 Task: Enter the workspace name to delete "collabflow".
Action: Mouse moved to (551, 496)
Screenshot: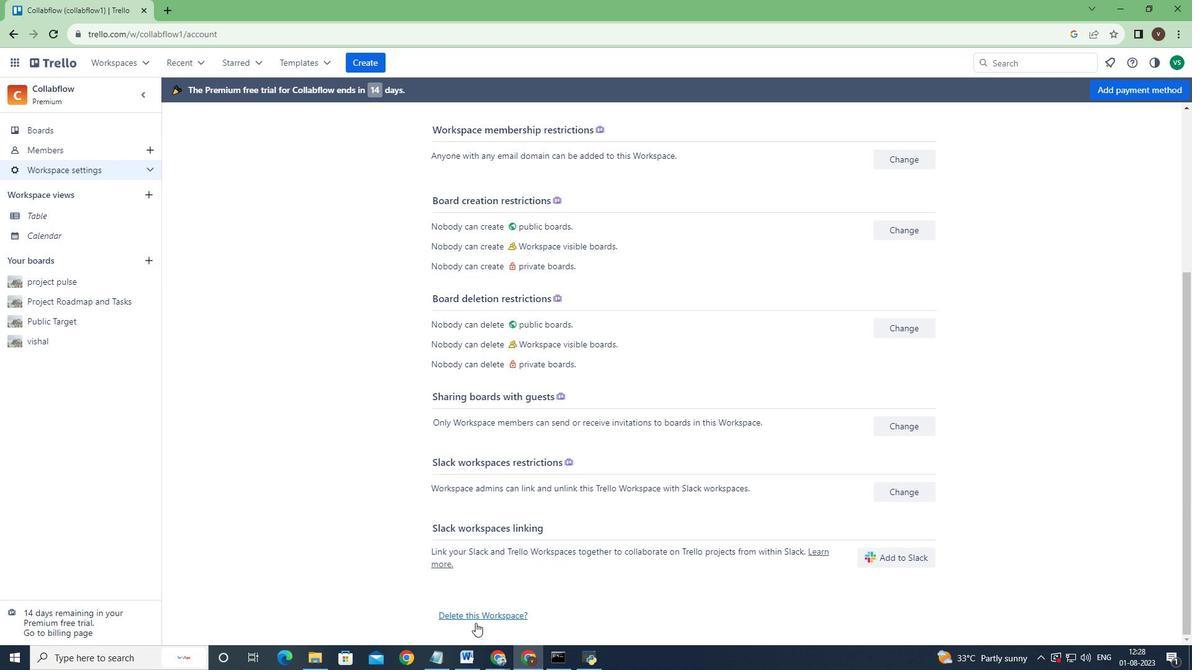 
Action: Mouse scrolled (551, 496) with delta (0, 0)
Screenshot: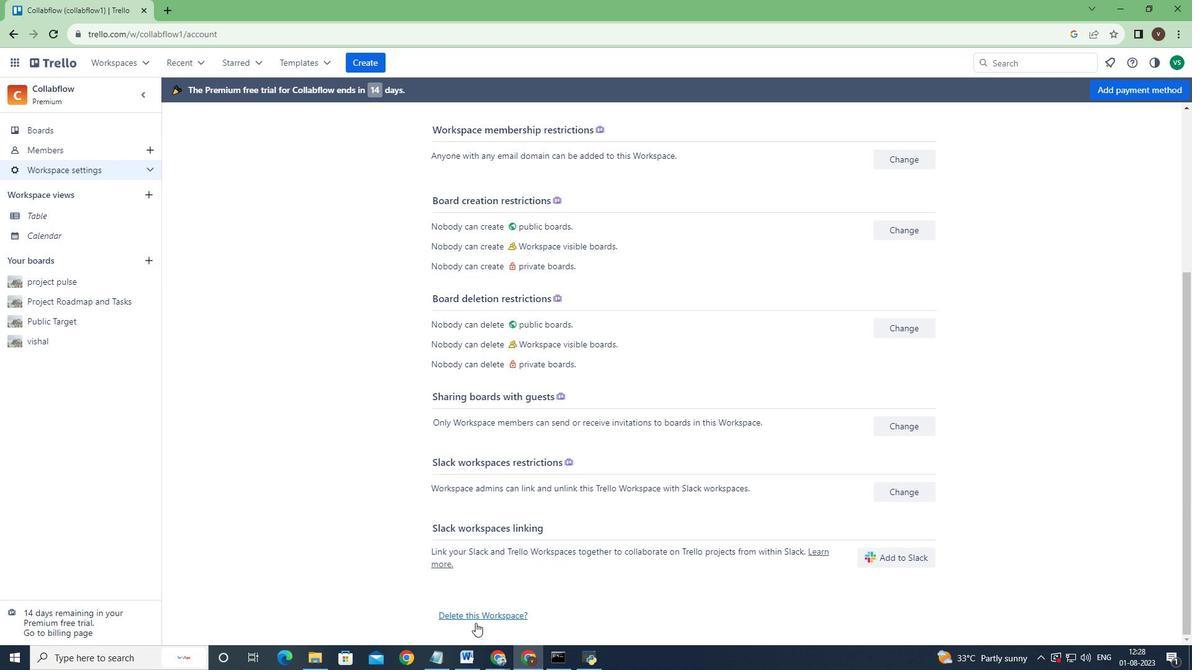 
Action: Mouse scrolled (551, 496) with delta (0, 0)
Screenshot: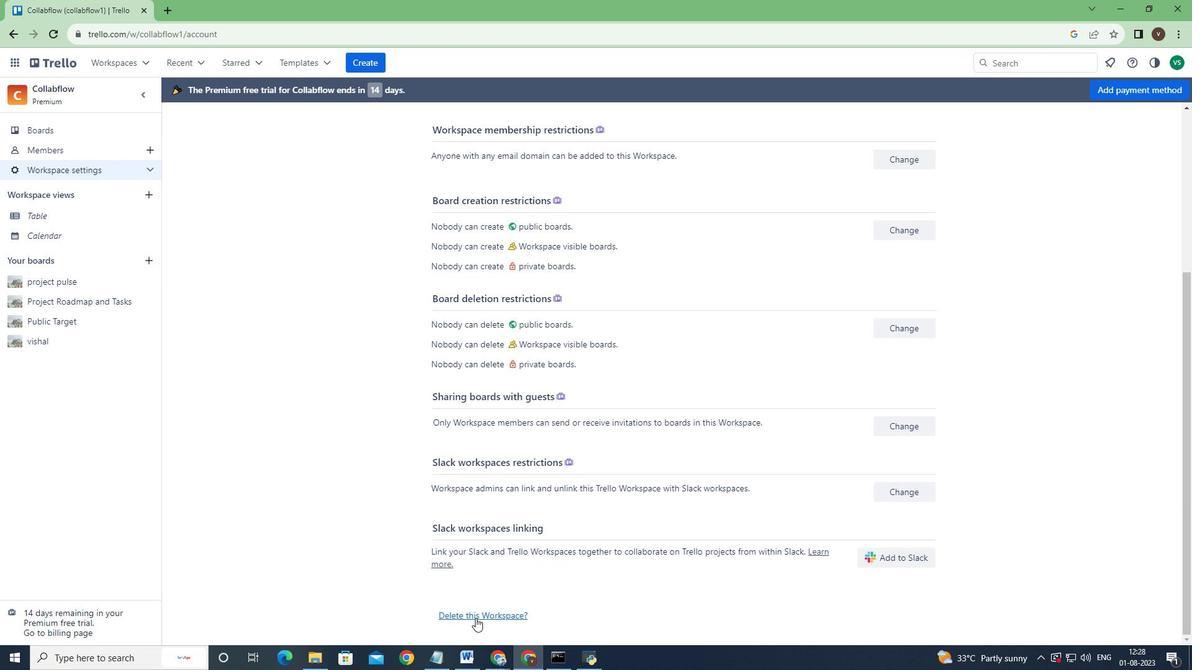 
Action: Mouse moved to (551, 496)
Screenshot: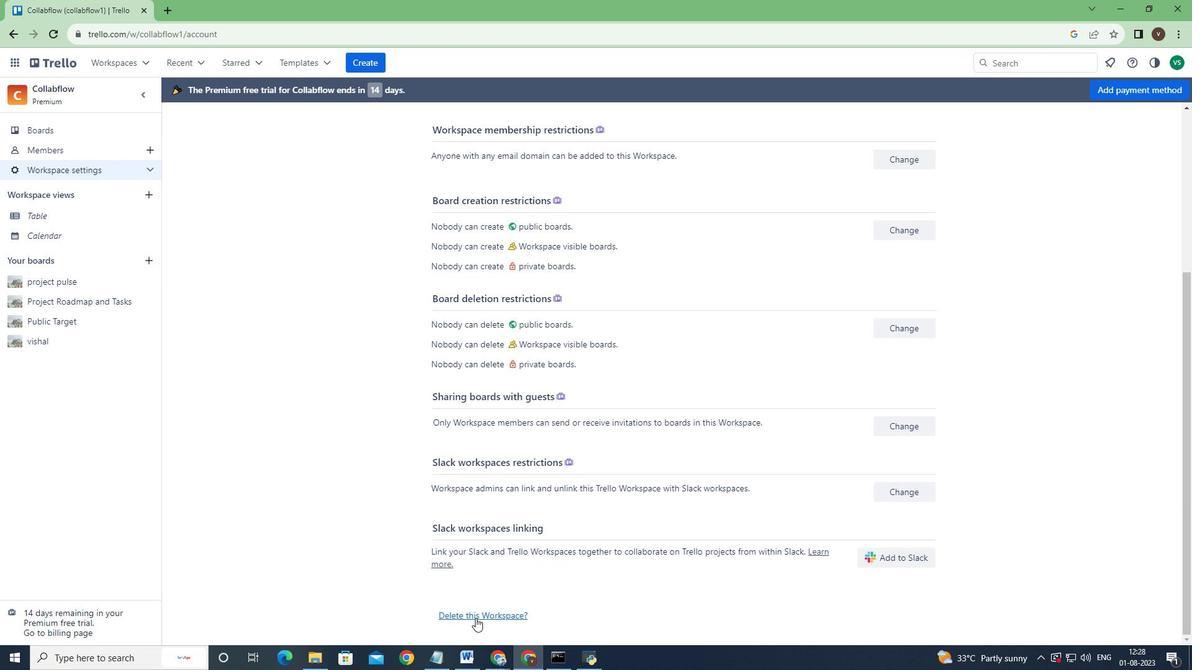 
Action: Mouse scrolled (551, 496) with delta (0, 0)
Screenshot: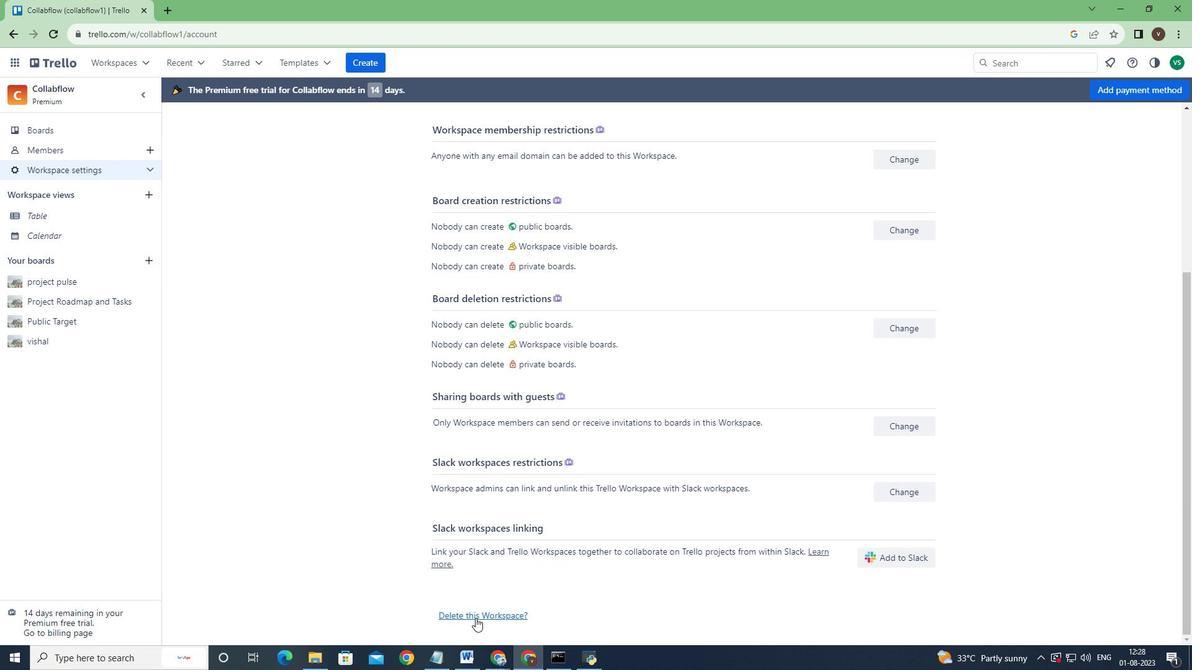 
Action: Mouse scrolled (551, 496) with delta (0, 0)
Screenshot: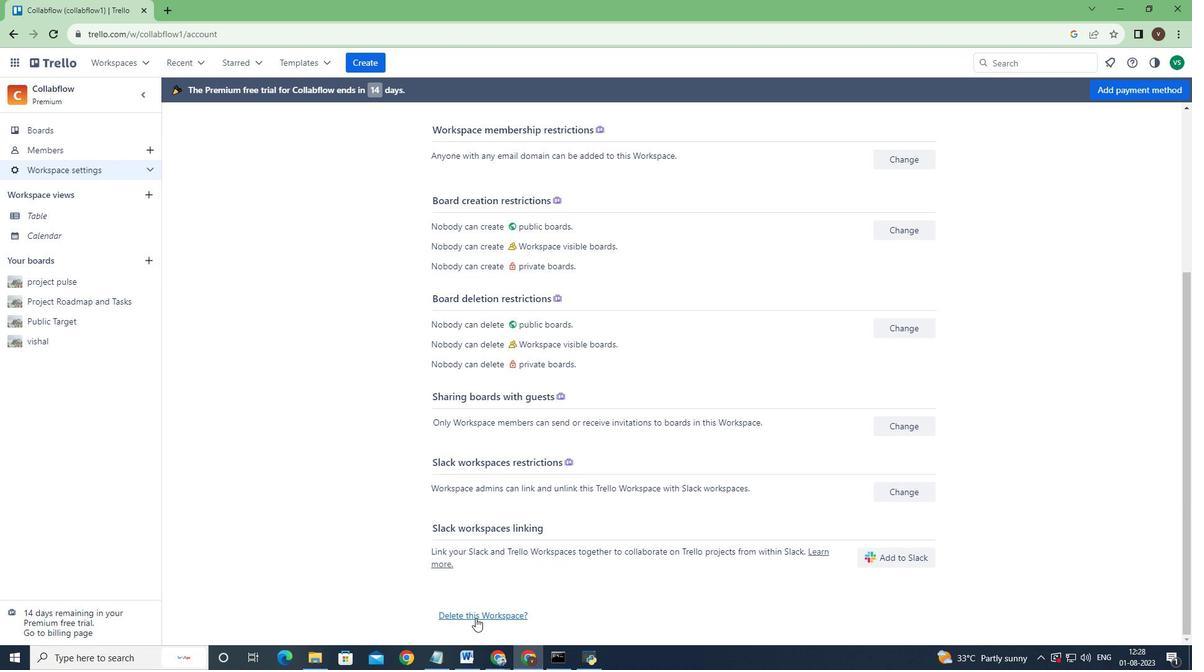 
Action: Mouse scrolled (551, 496) with delta (0, 0)
Screenshot: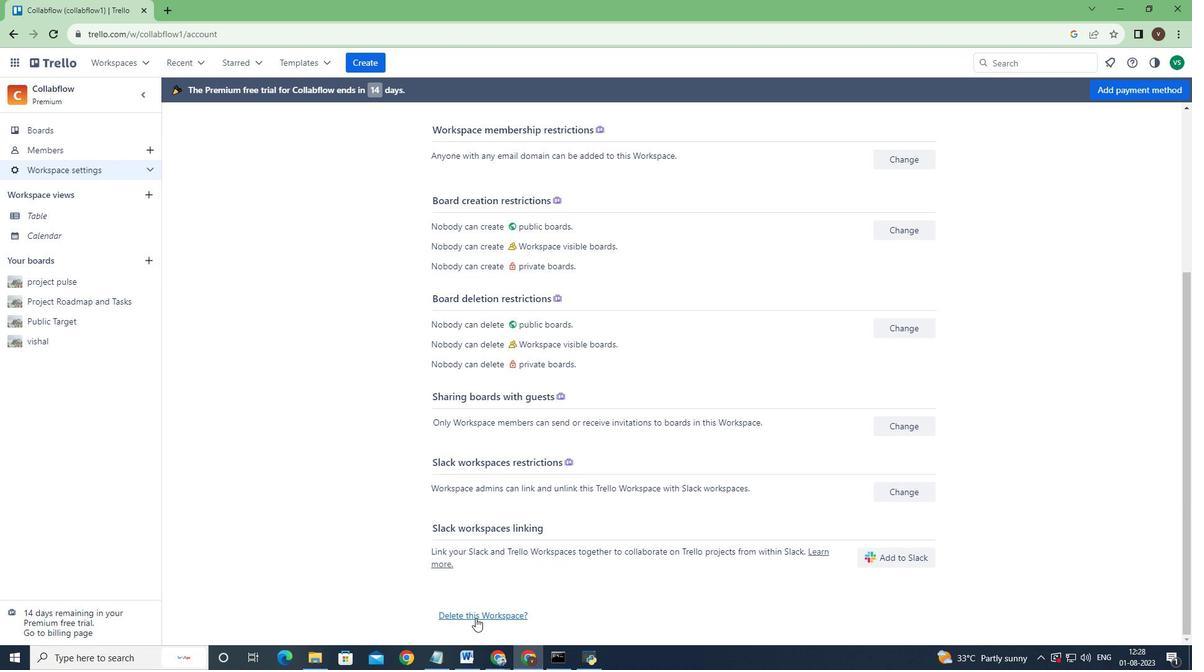 
Action: Mouse scrolled (551, 496) with delta (0, 0)
Screenshot: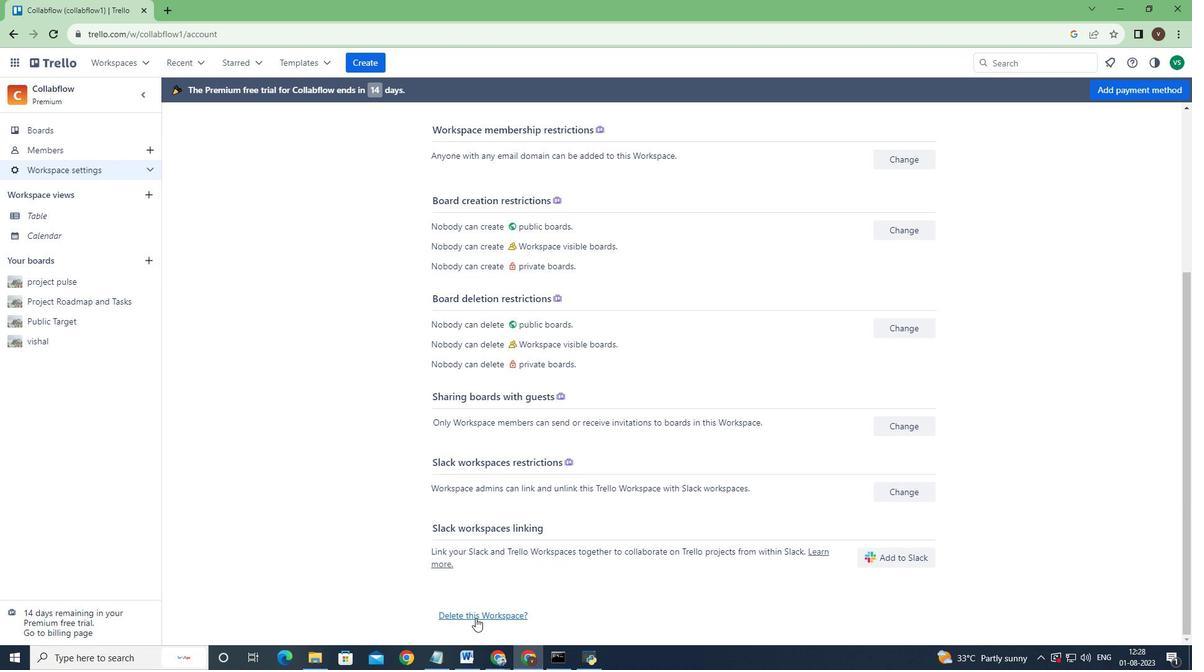 
Action: Mouse scrolled (551, 496) with delta (0, 0)
Screenshot: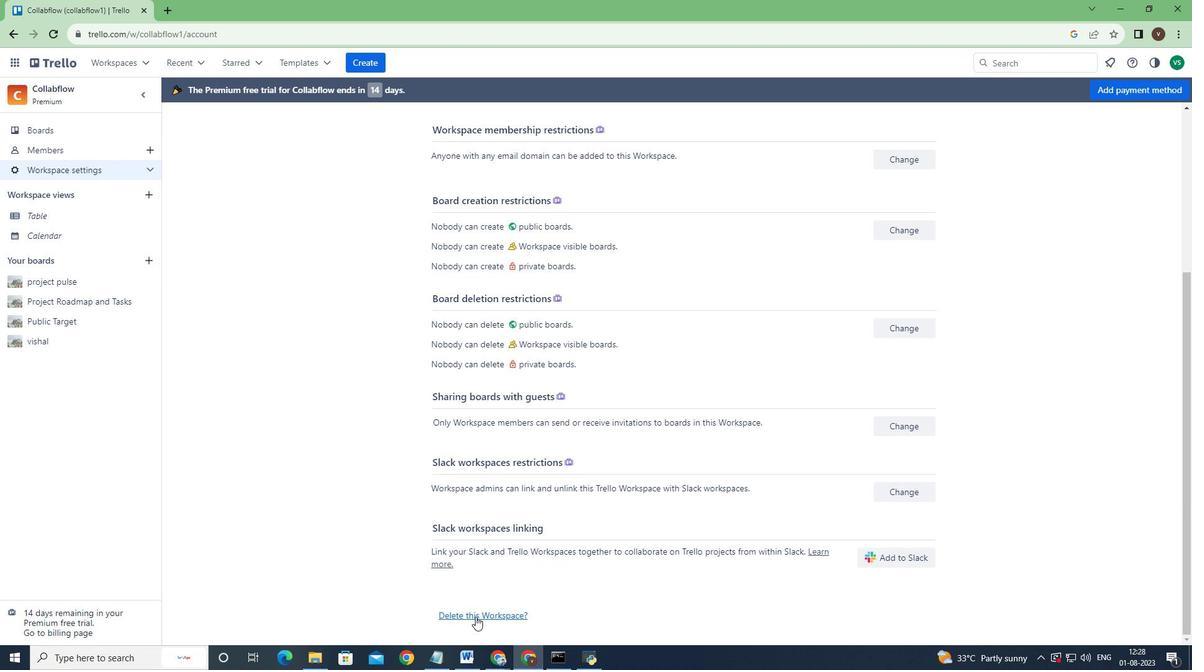 
Action: Mouse scrolled (551, 496) with delta (0, 0)
Screenshot: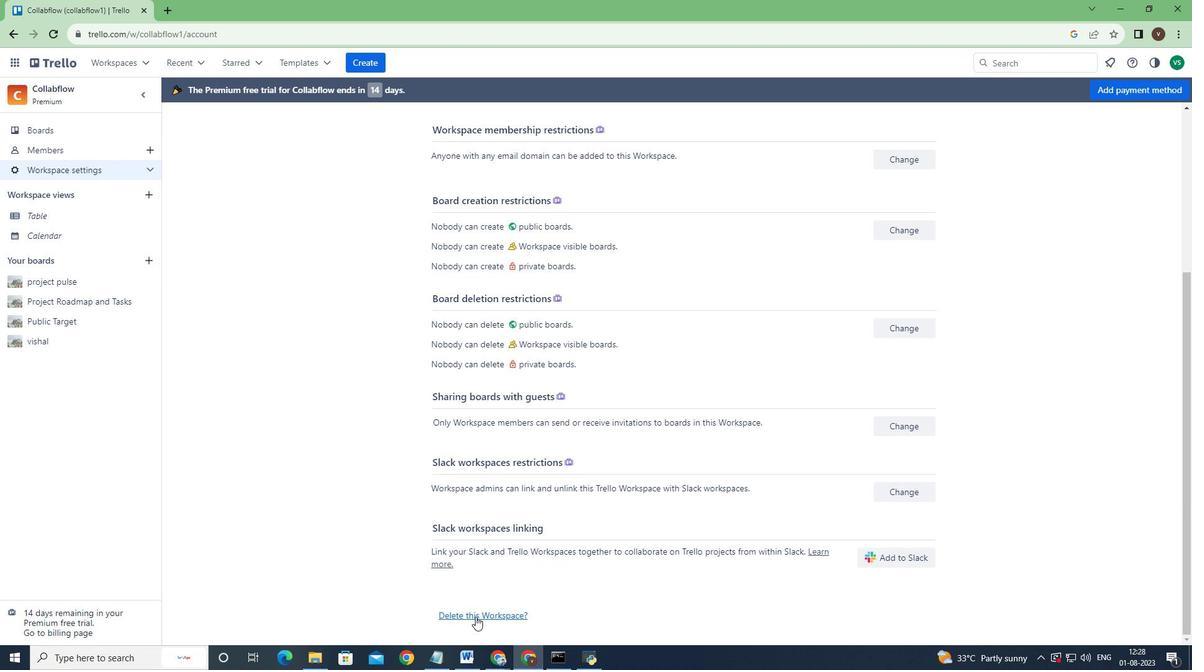 
Action: Mouse moved to (543, 508)
Screenshot: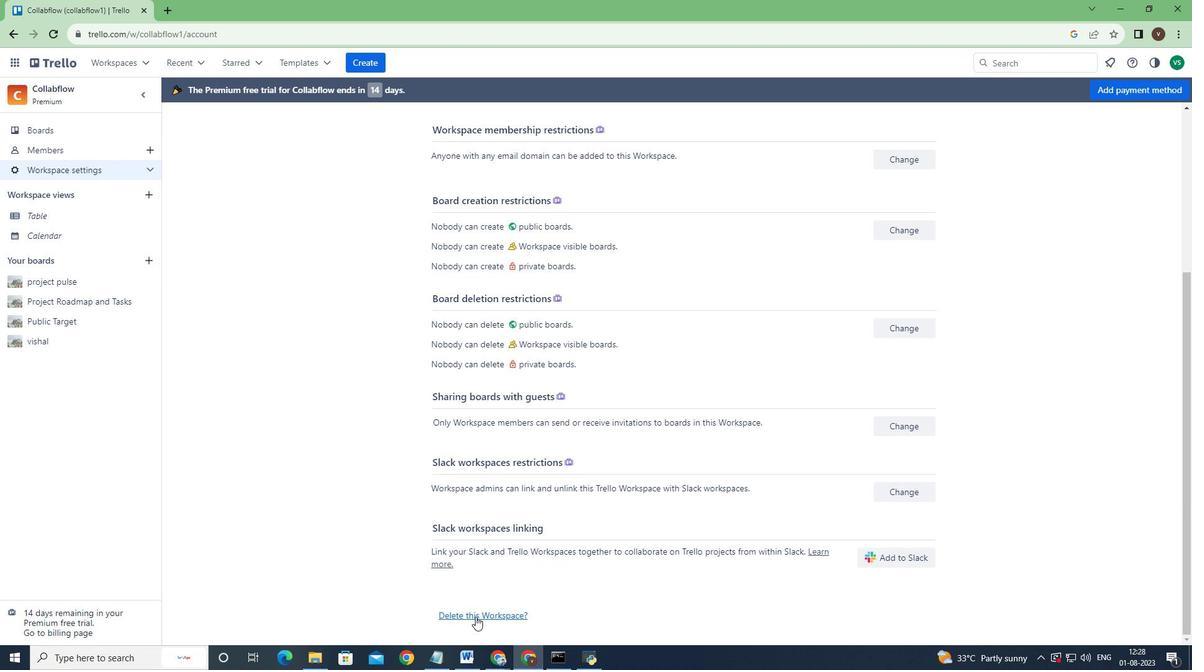 
Action: Mouse scrolled (547, 503) with delta (0, 0)
Screenshot: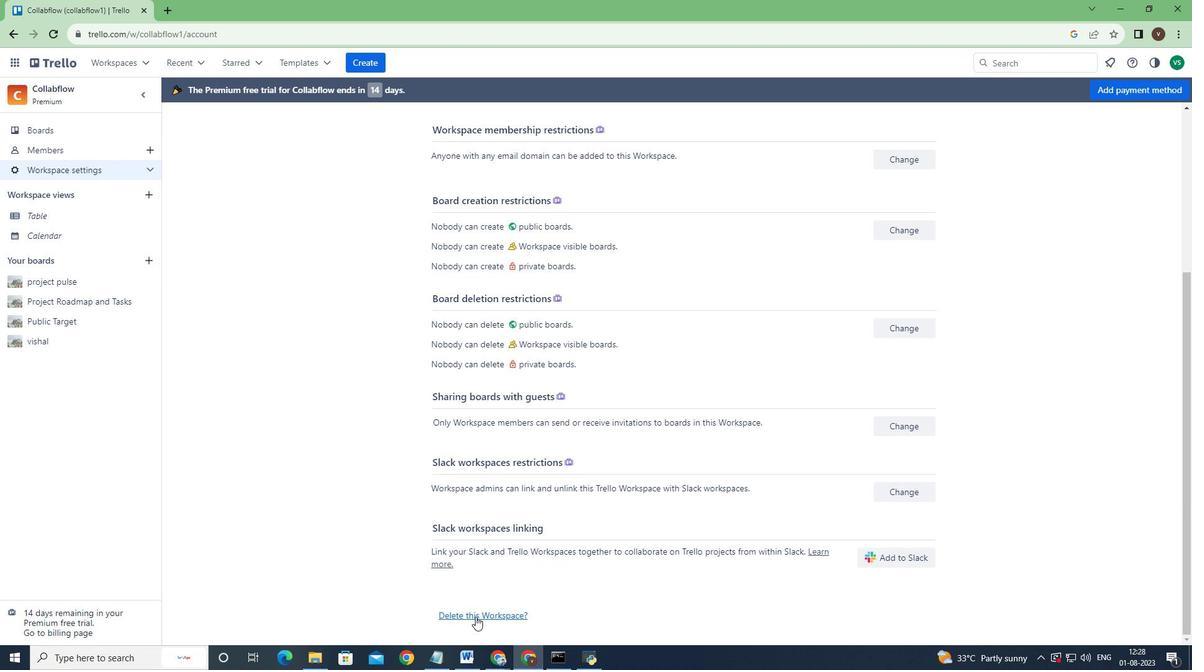 
Action: Mouse moved to (534, 523)
Screenshot: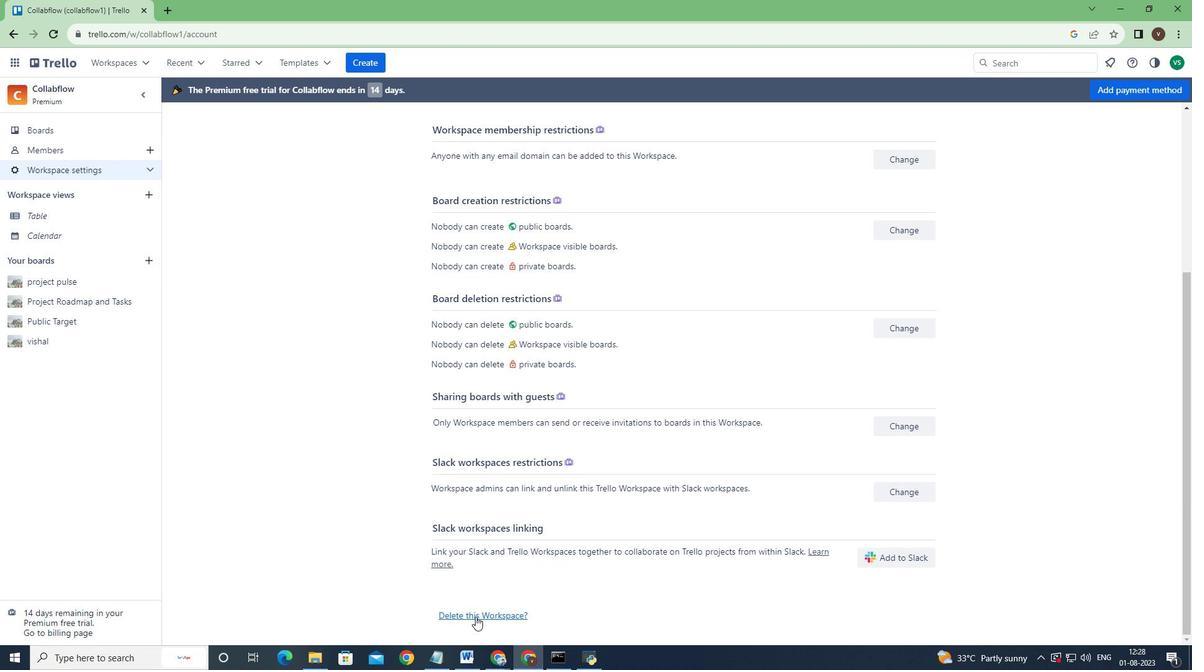 
Action: Mouse scrolled (537, 518) with delta (0, 0)
Screenshot: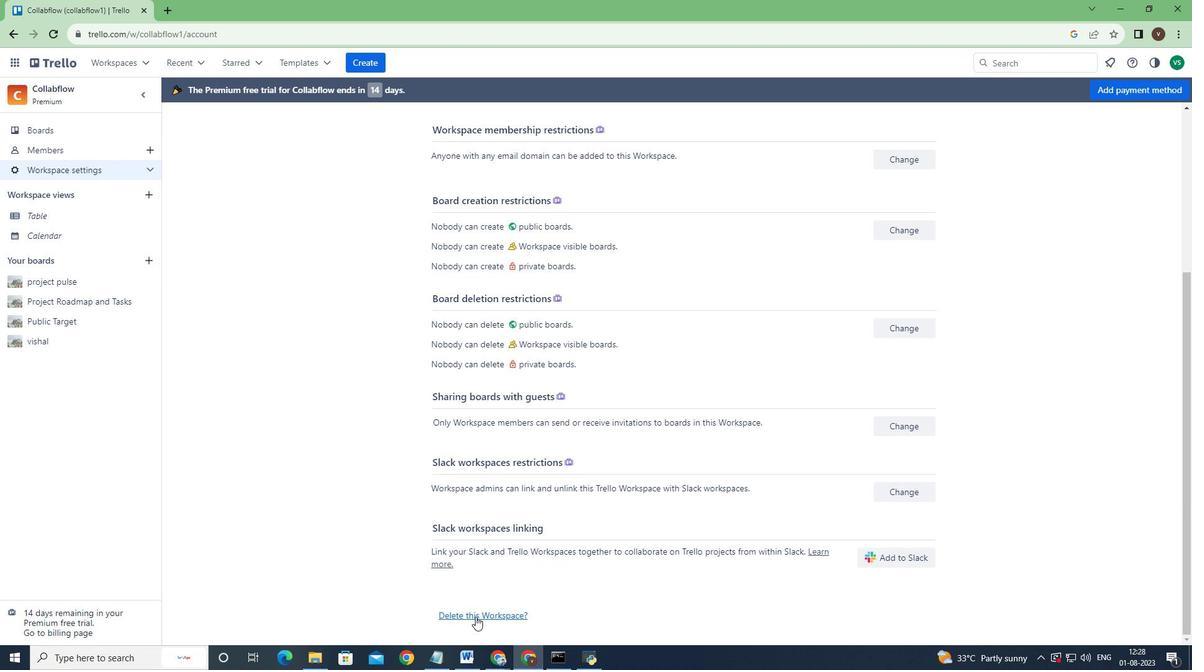 
Action: Mouse moved to (527, 531)
Screenshot: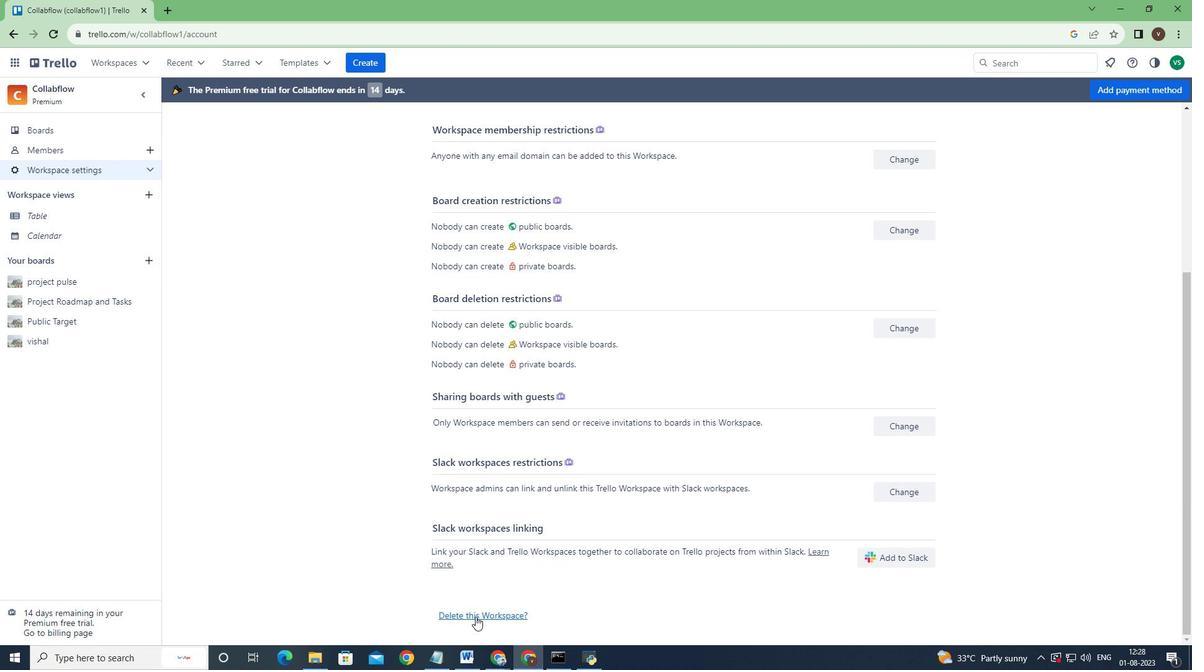 
Action: Mouse scrolled (531, 526) with delta (0, 0)
Screenshot: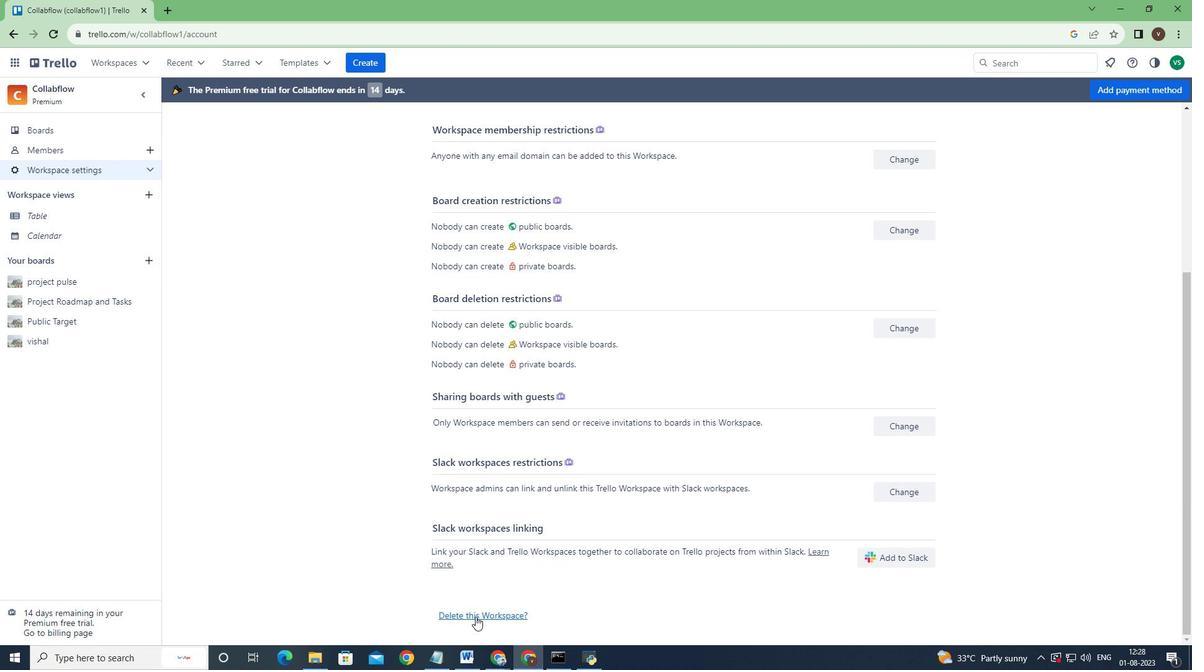 
Action: Mouse moved to (524, 537)
Screenshot: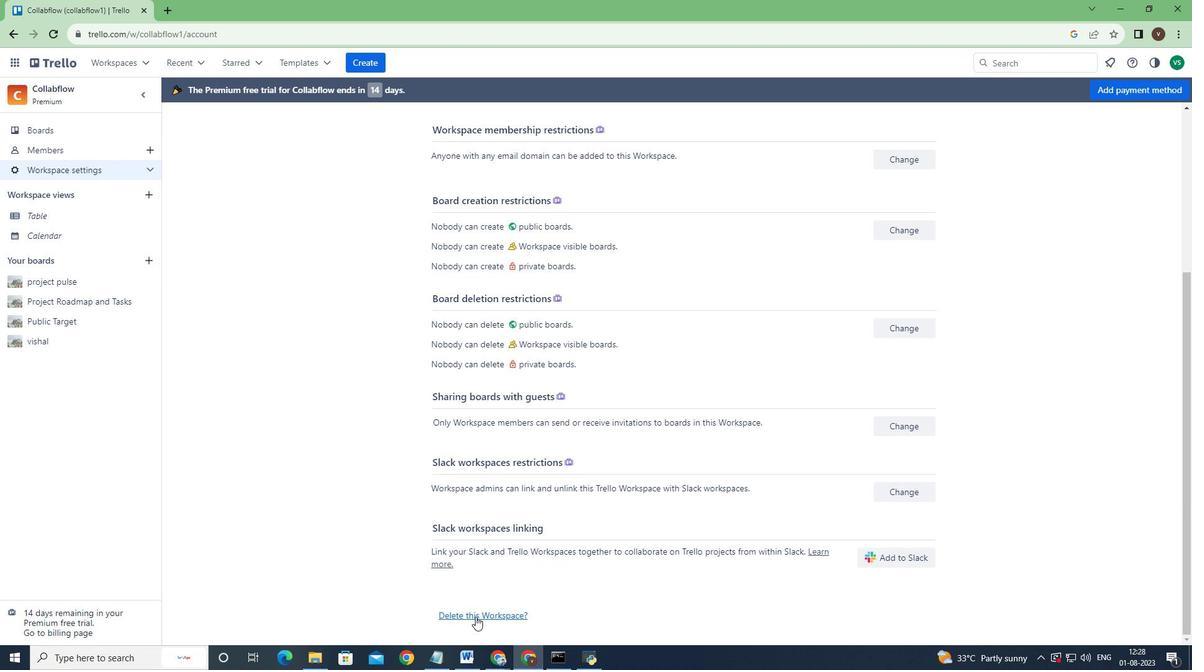 
Action: Mouse scrolled (527, 532) with delta (0, 0)
Screenshot: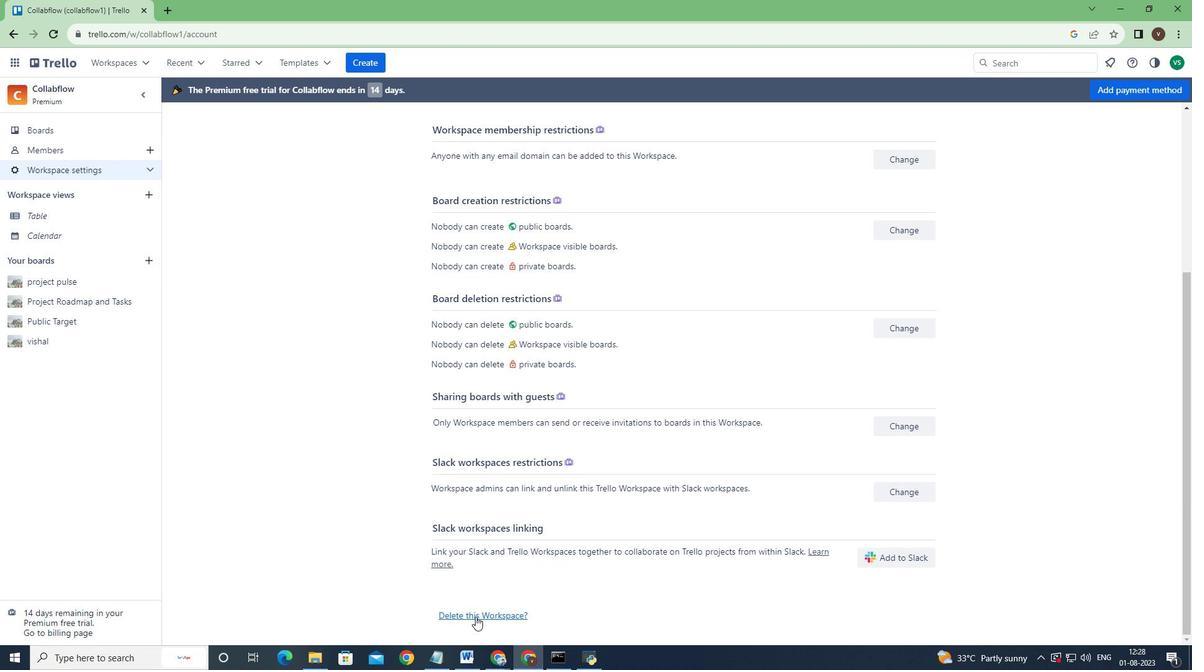 
Action: Mouse moved to (475, 617)
Screenshot: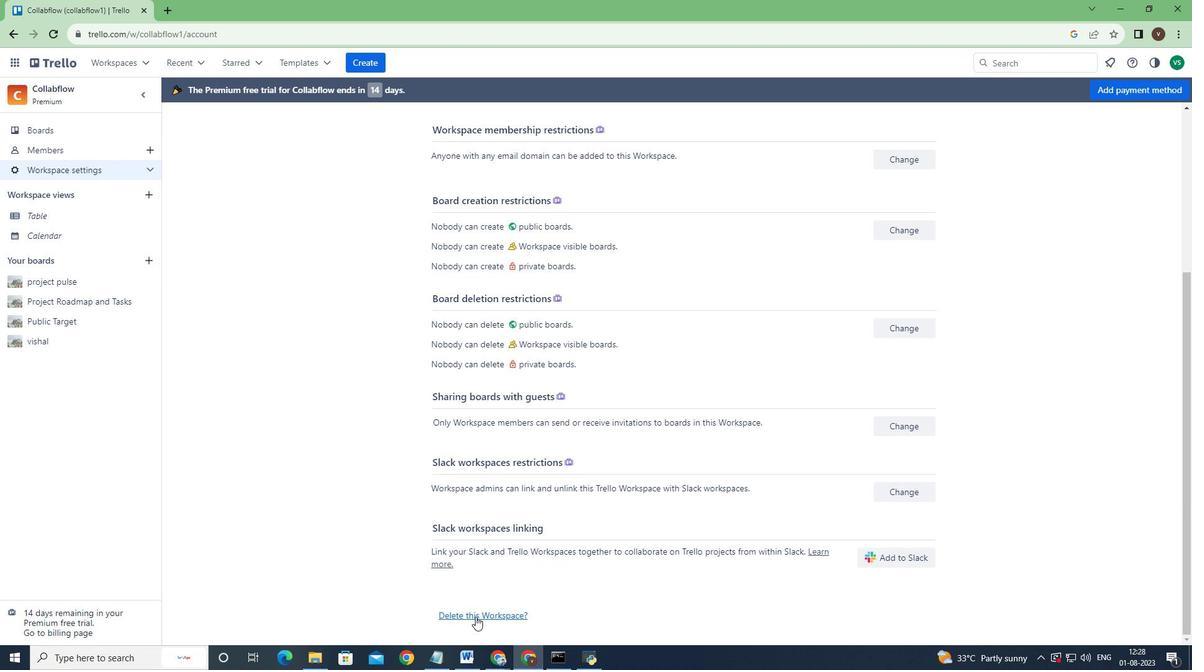 
Action: Mouse pressed left at (475, 617)
Screenshot: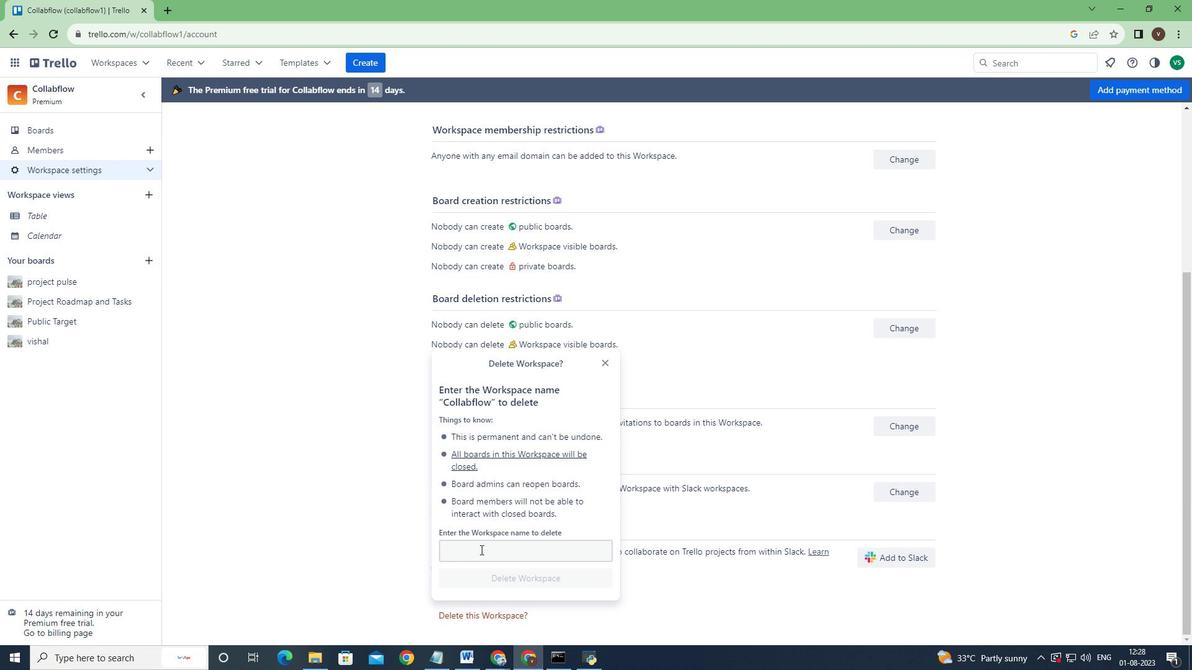 
Action: Mouse moved to (480, 550)
Screenshot: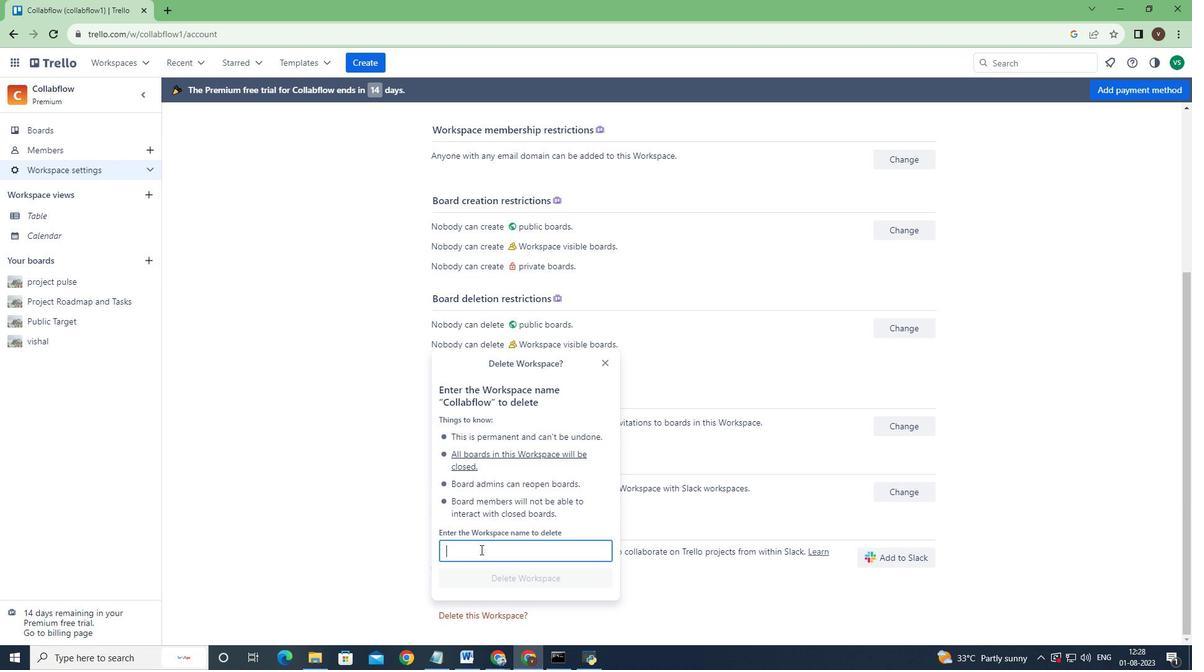 
Action: Mouse pressed left at (480, 550)
Screenshot: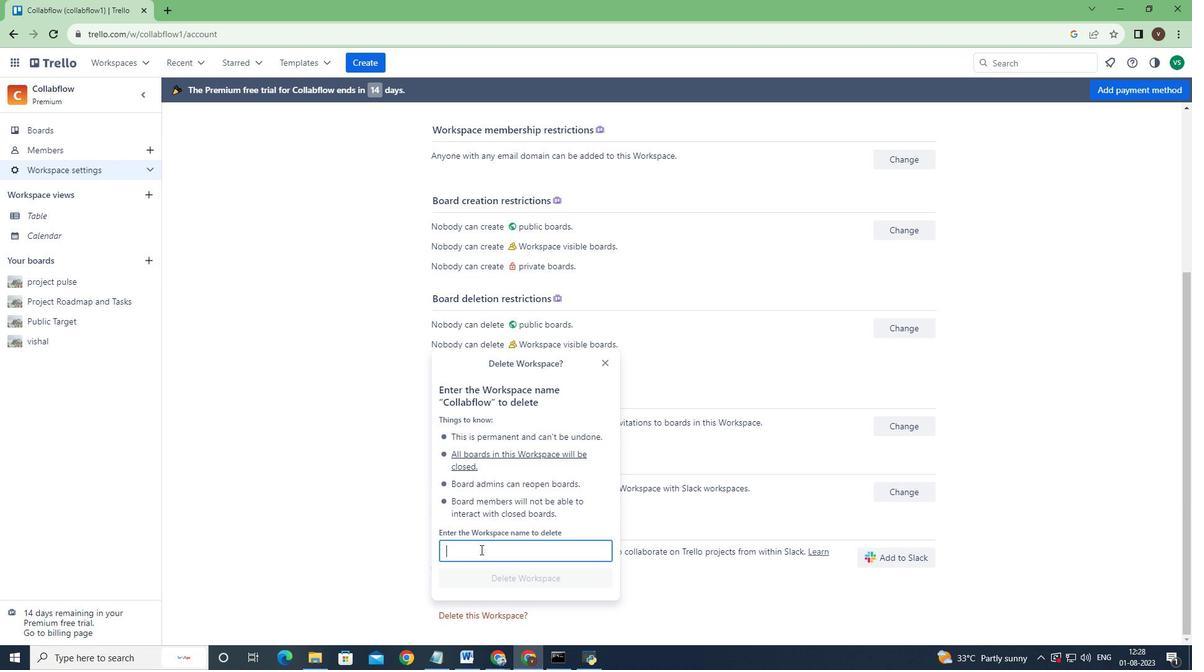
Action: Key pressed <Key.shift><Key.shift><Key.shift><Key.shift><Key.shift><Key.shift><Key.shift><Key.shift><Key.shift><Key.shift><Key.shift><Key.shift><Key.shift><Key.shift><Key.shift><Key.shift><Key.shift><Key.shift><Key.shift><Key.shift><Key.shift><Key.shift><Key.shift><Key.shift><Key.shift><Key.shift><Key.shift><Key.shift><Key.shift><Key.shift><Key.shift><Key.shift><Key.shift><Key.shift><Key.shift><Key.shift><Key.shift><Key.shift><Key.shift><Key.shift>Coll
Screenshot: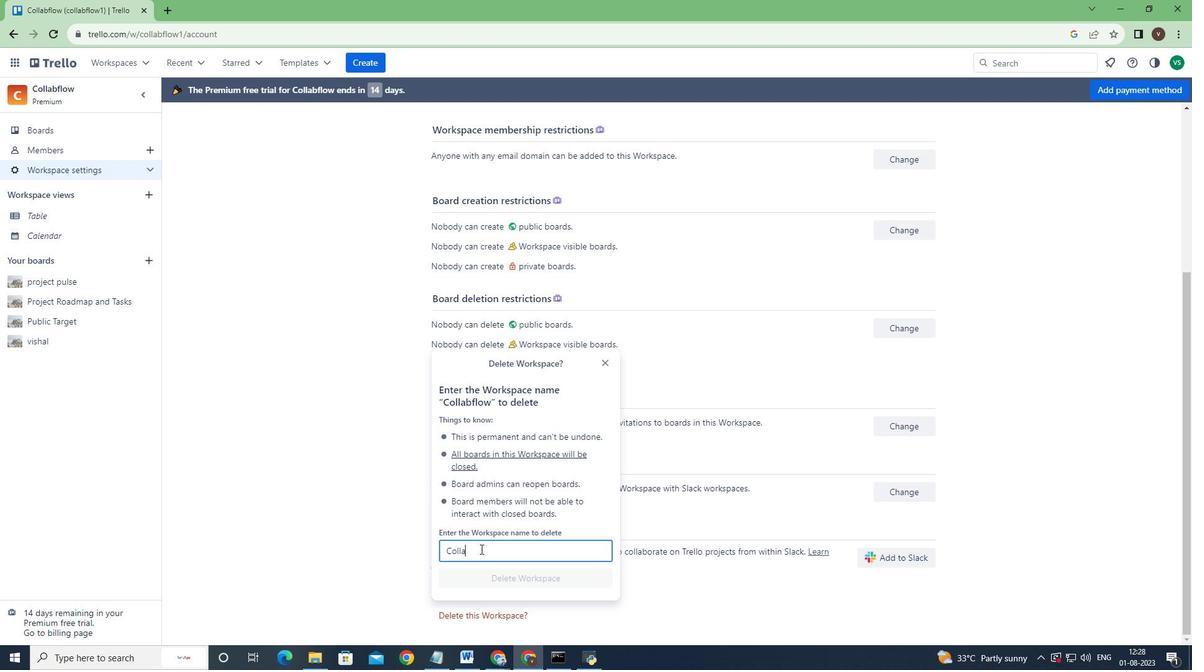 
Action: Mouse moved to (480, 549)
Screenshot: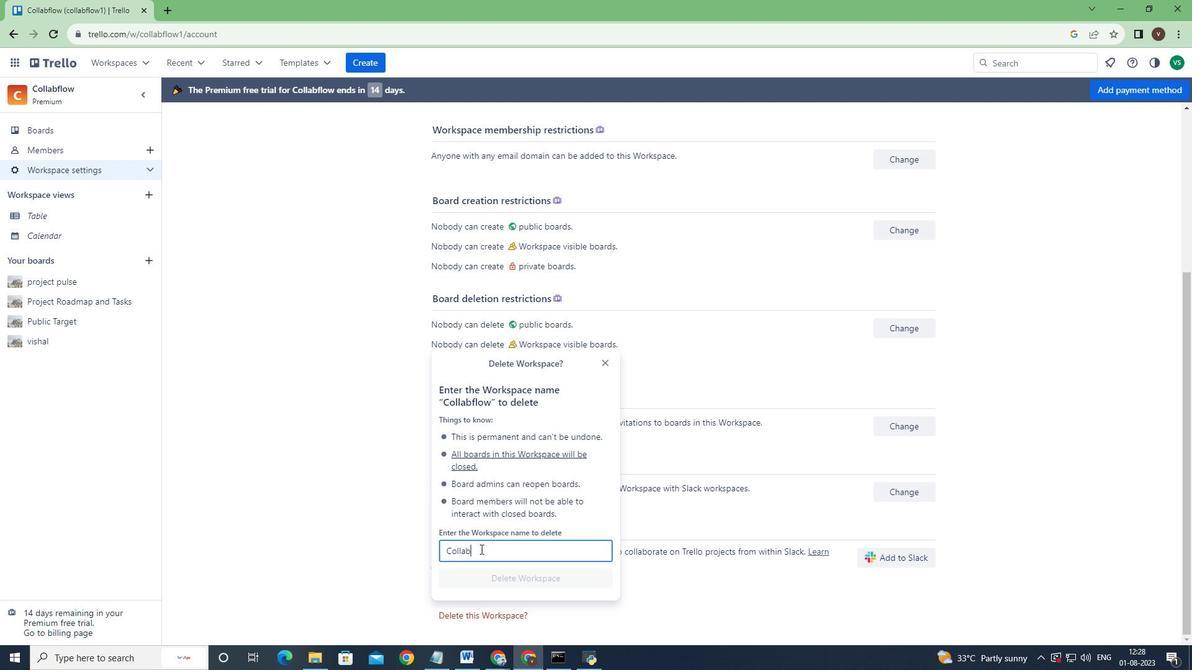 
Action: Key pressed abflow
Screenshot: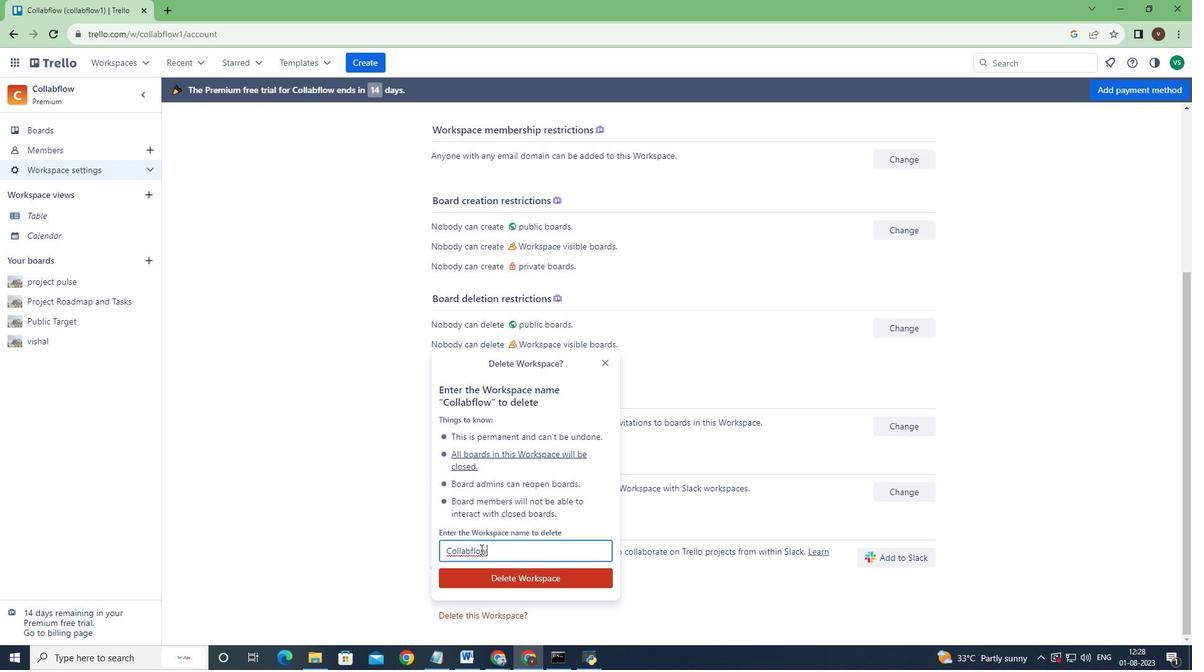 
